 Task: Open Zendesk feedback.
Action: Mouse moved to (1136, 178)
Screenshot: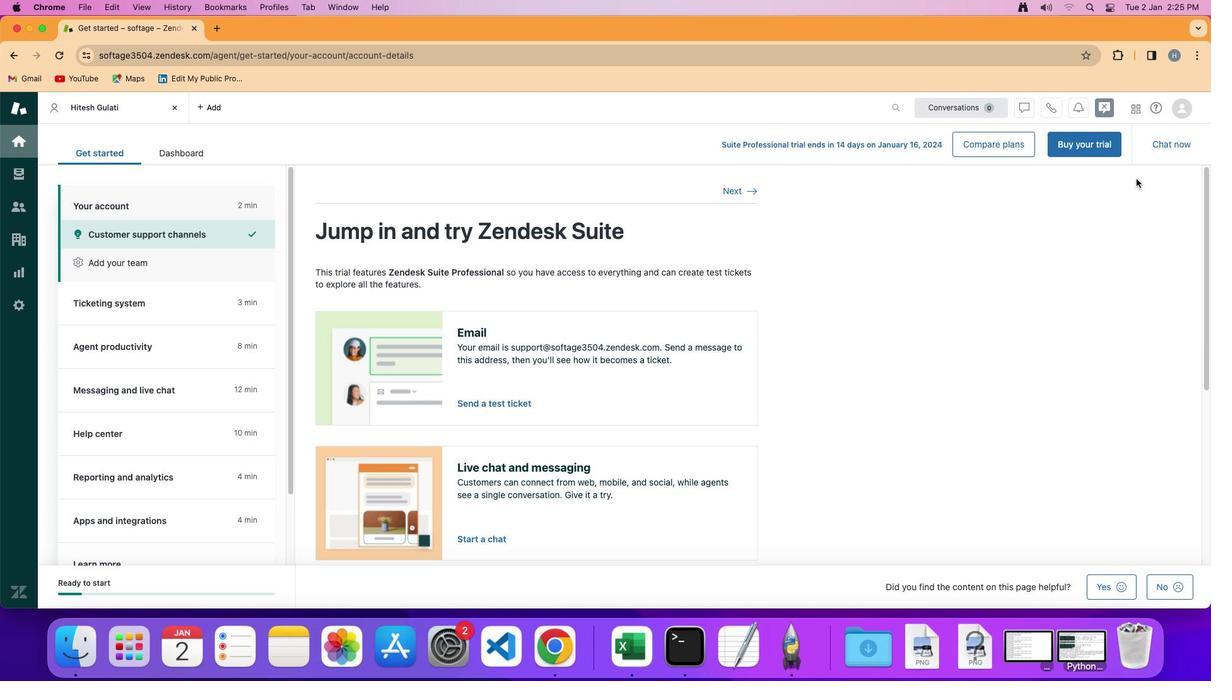 
Action: Mouse pressed left at (1136, 178)
Screenshot: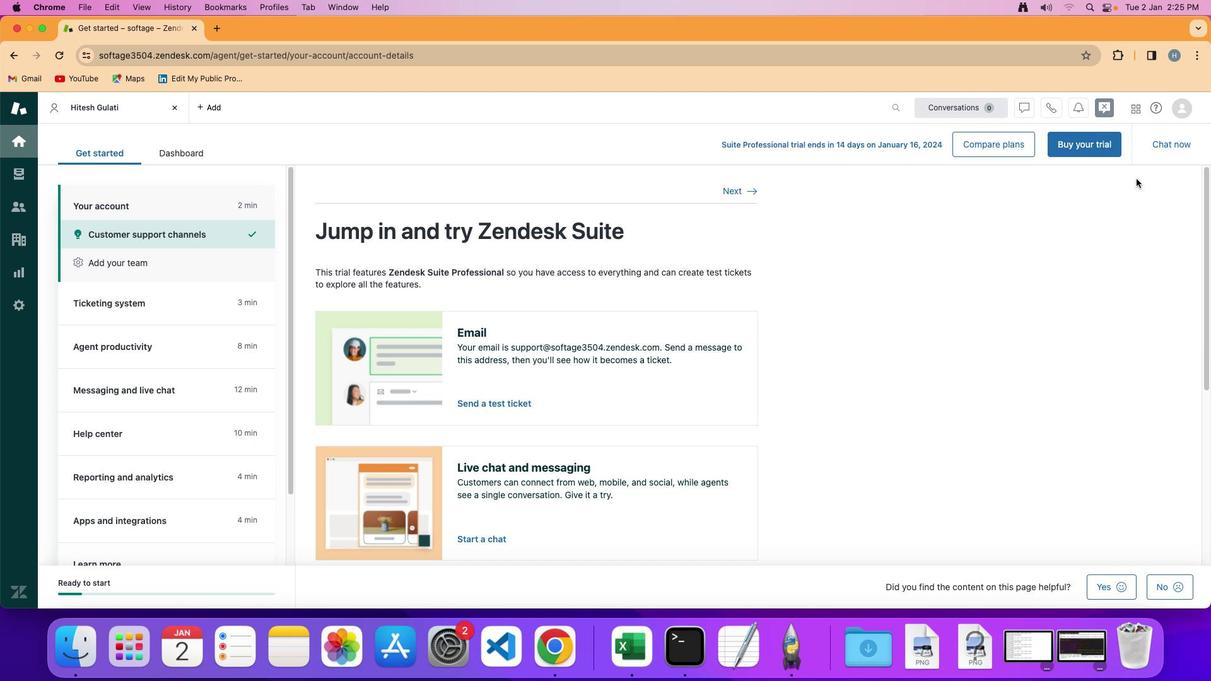 
Action: Mouse moved to (1183, 110)
Screenshot: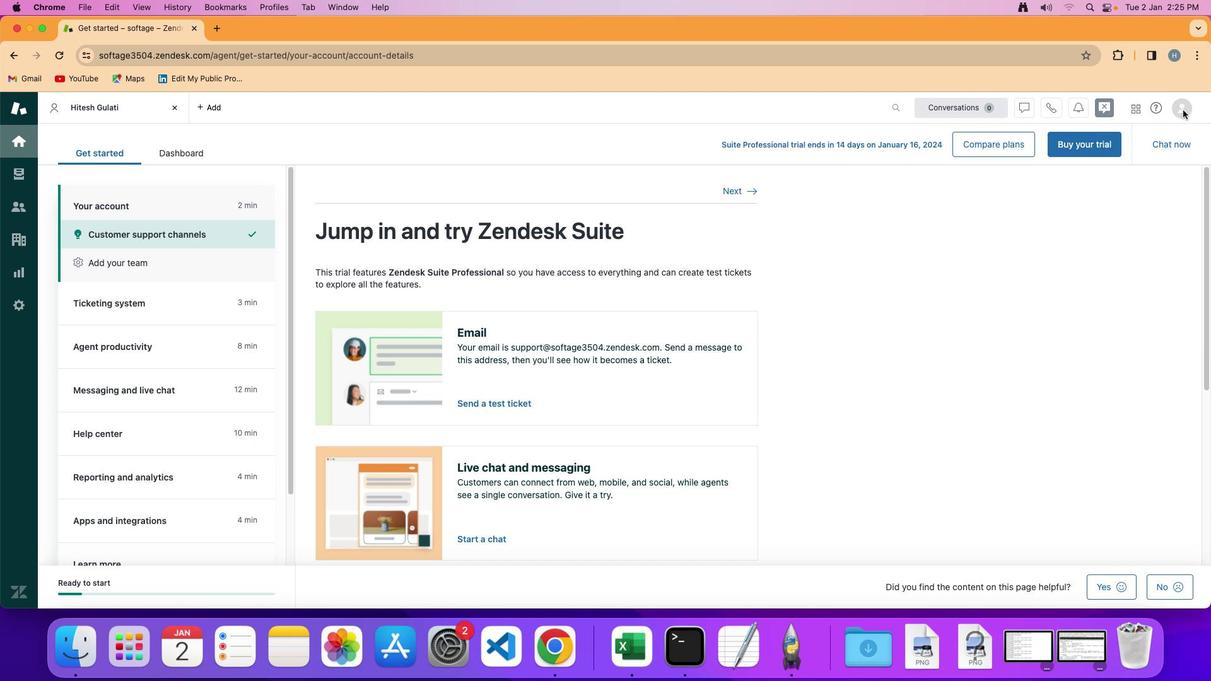 
Action: Mouse pressed left at (1183, 110)
Screenshot: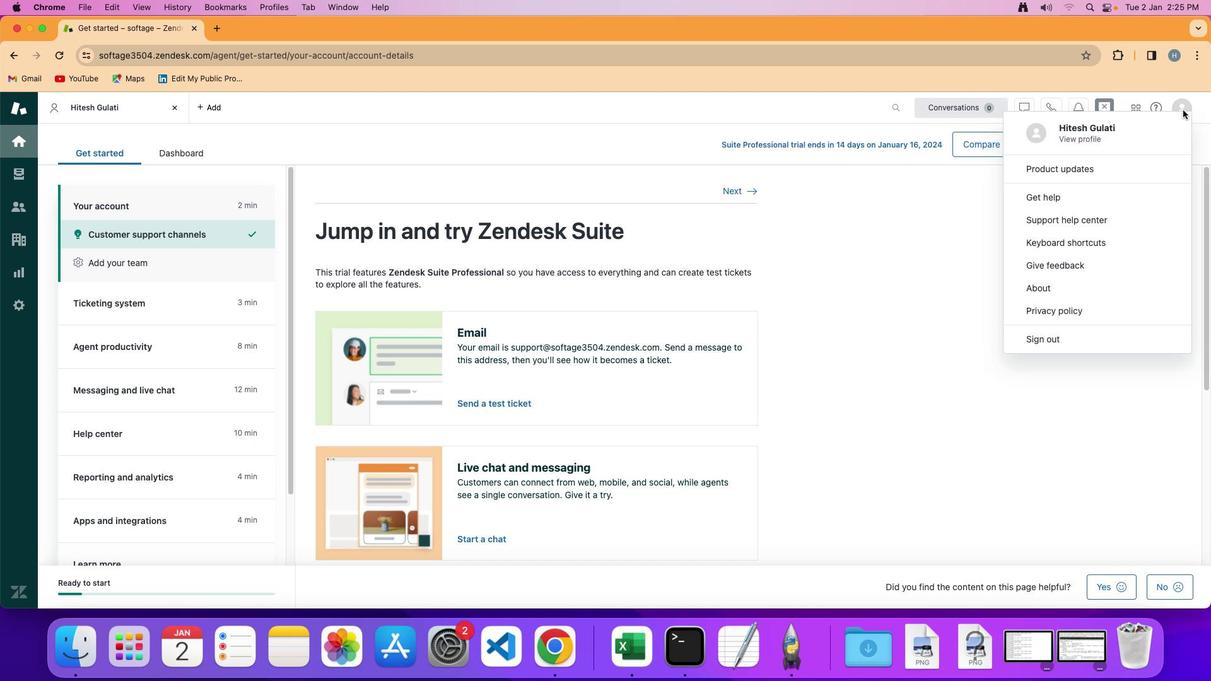 
Action: Mouse moved to (1101, 278)
Screenshot: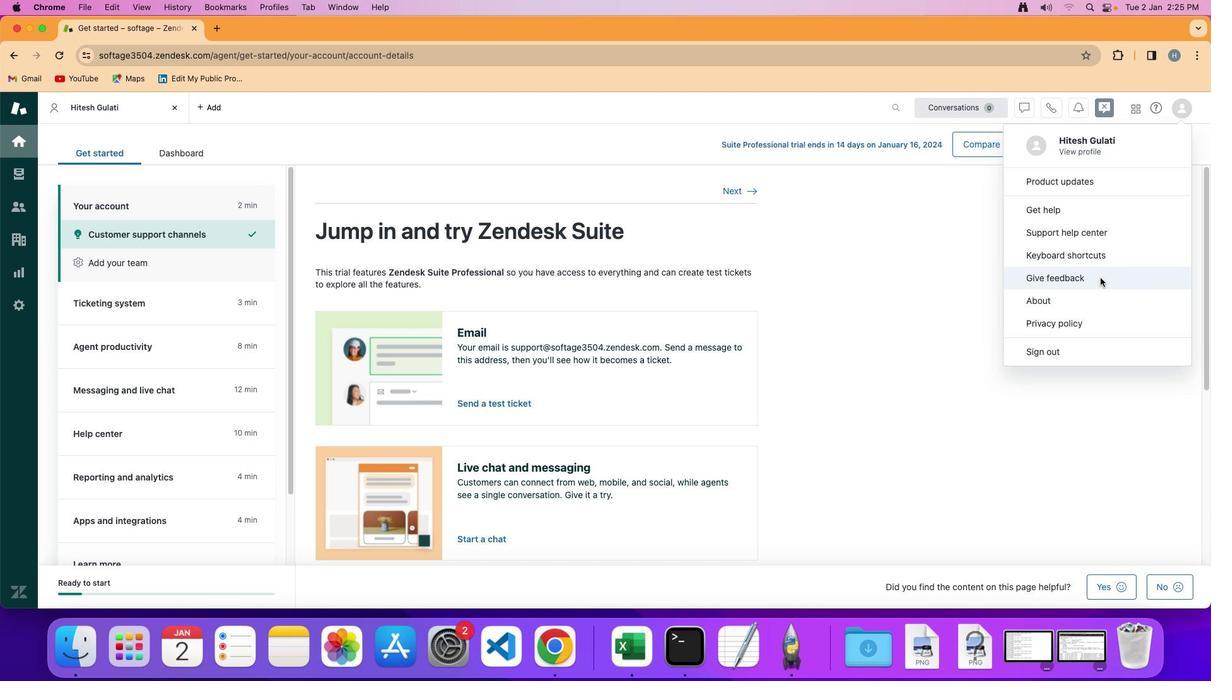 
Action: Mouse pressed left at (1101, 278)
Screenshot: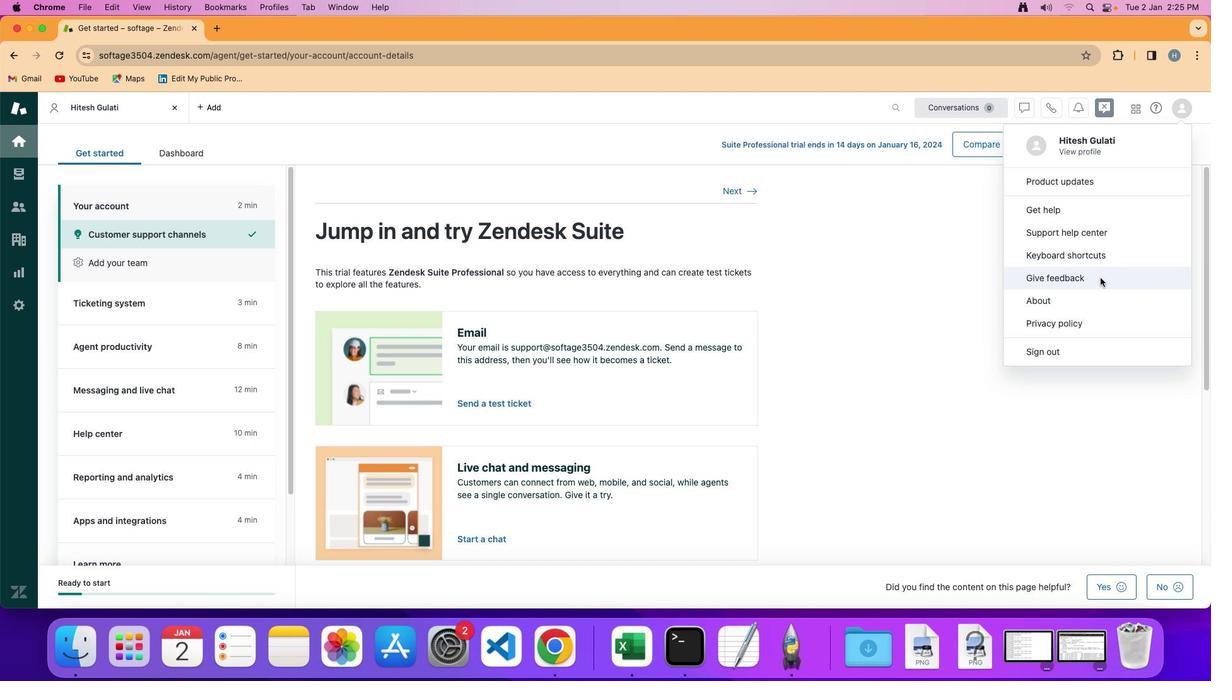 
Action: Mouse moved to (966, 261)
Screenshot: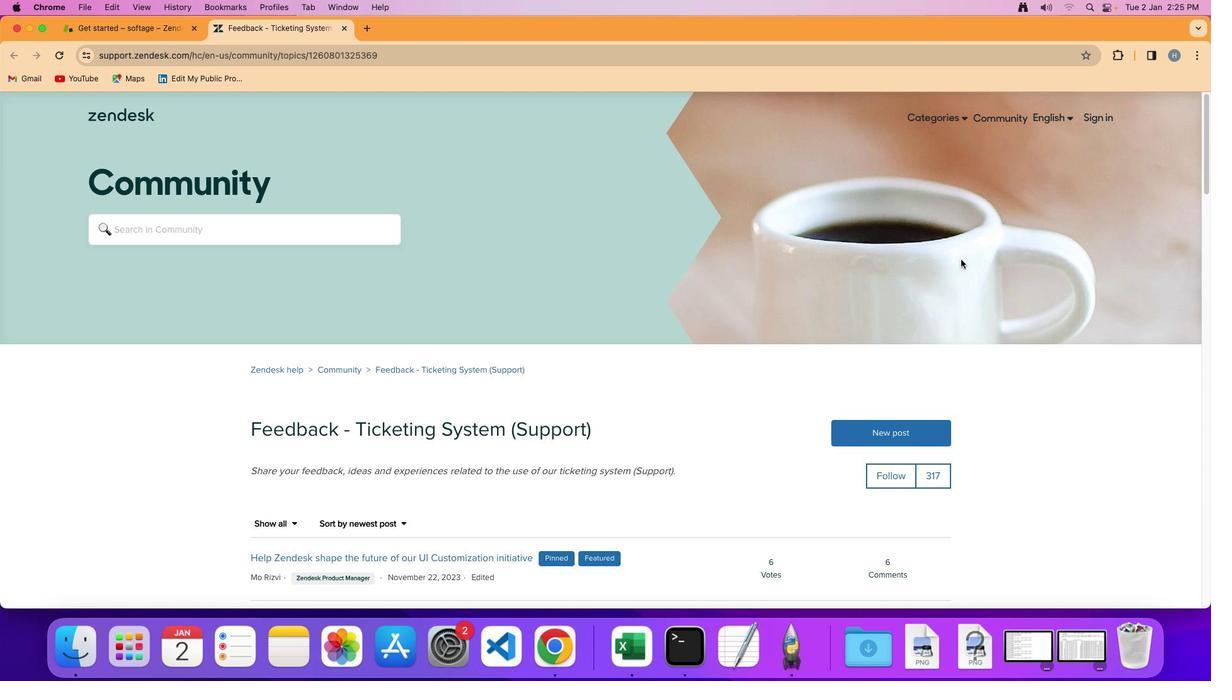 
